 Task: Create Card Product Launch Planning in Board Digital Marketing Strategies to Workspace Help Desk Software. Create Card Musical Comedy Review in Board Customer Needs Assessment to Workspace Help Desk Software. Create Card Product Launch Execution in Board Product Usability Testing and Optimization to Workspace Help Desk Software
Action: Mouse moved to (139, 65)
Screenshot: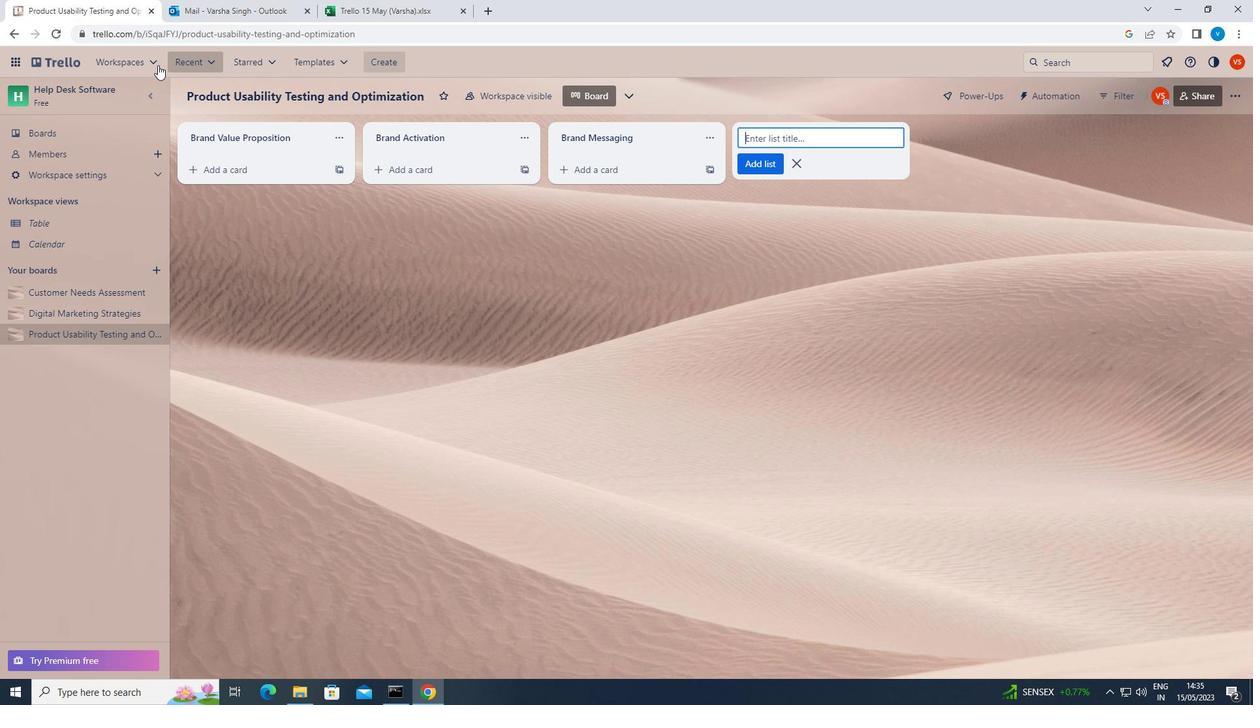 
Action: Mouse pressed left at (139, 65)
Screenshot: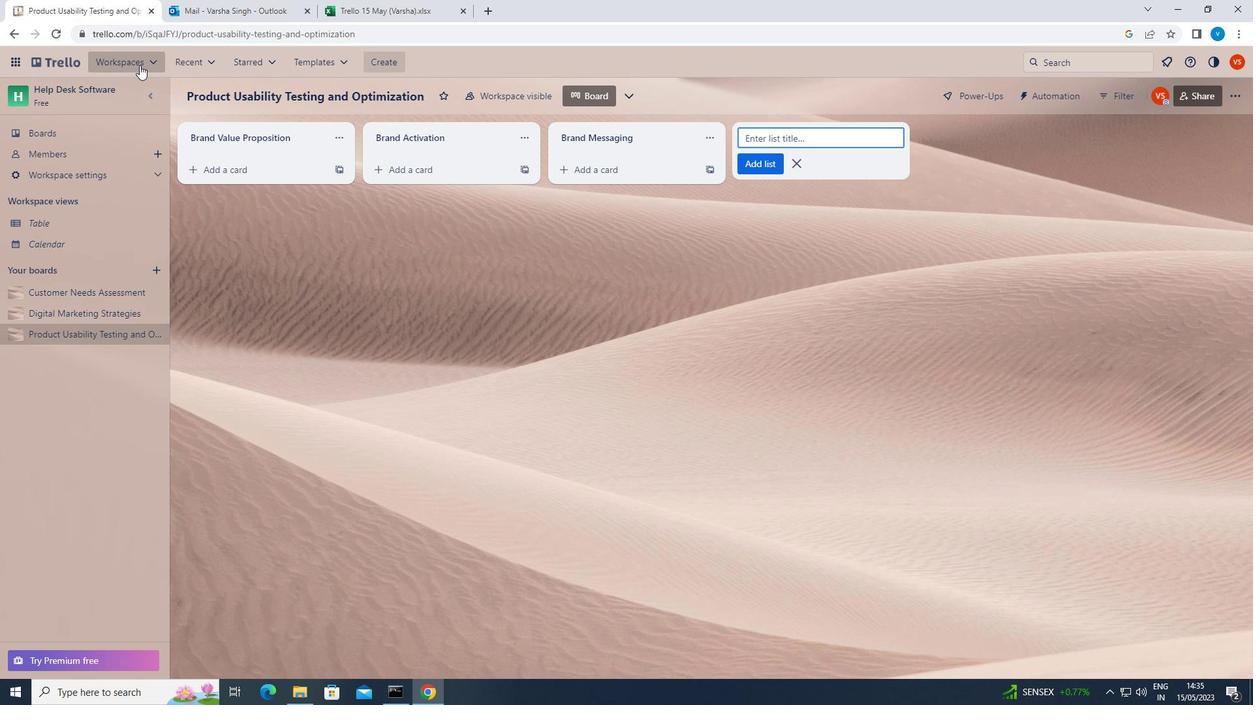 
Action: Mouse moved to (144, 621)
Screenshot: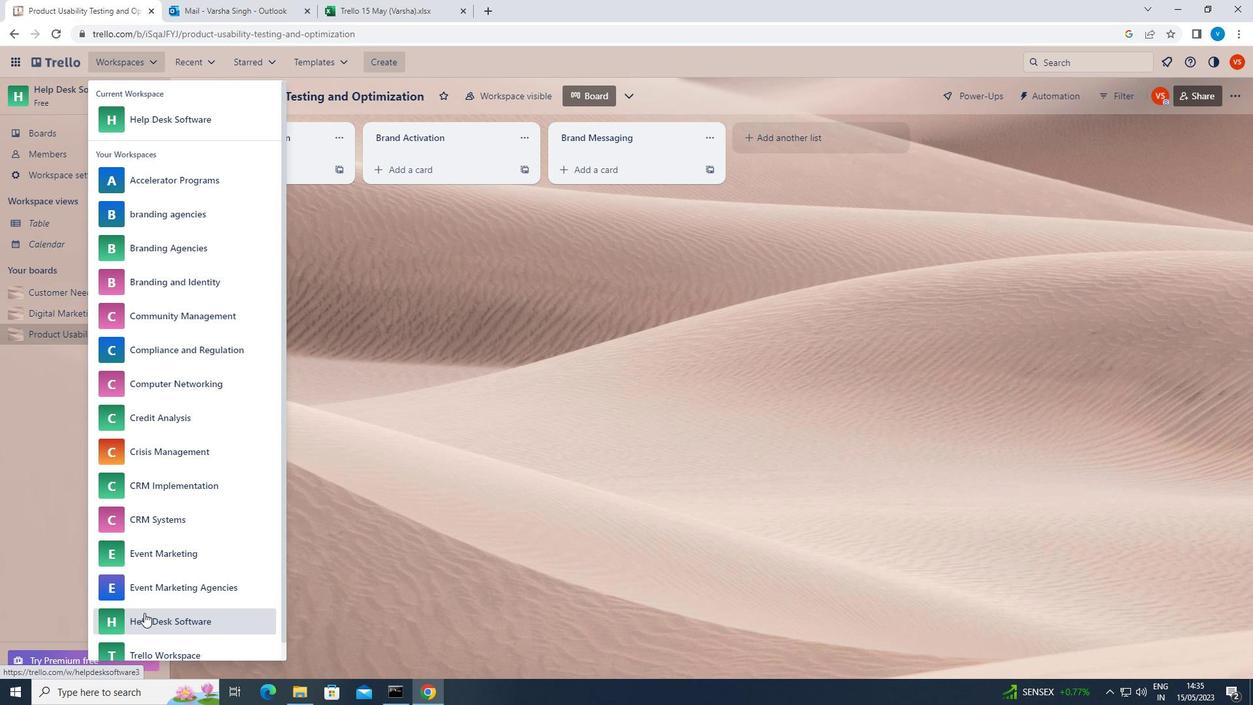 
Action: Mouse pressed left at (144, 621)
Screenshot: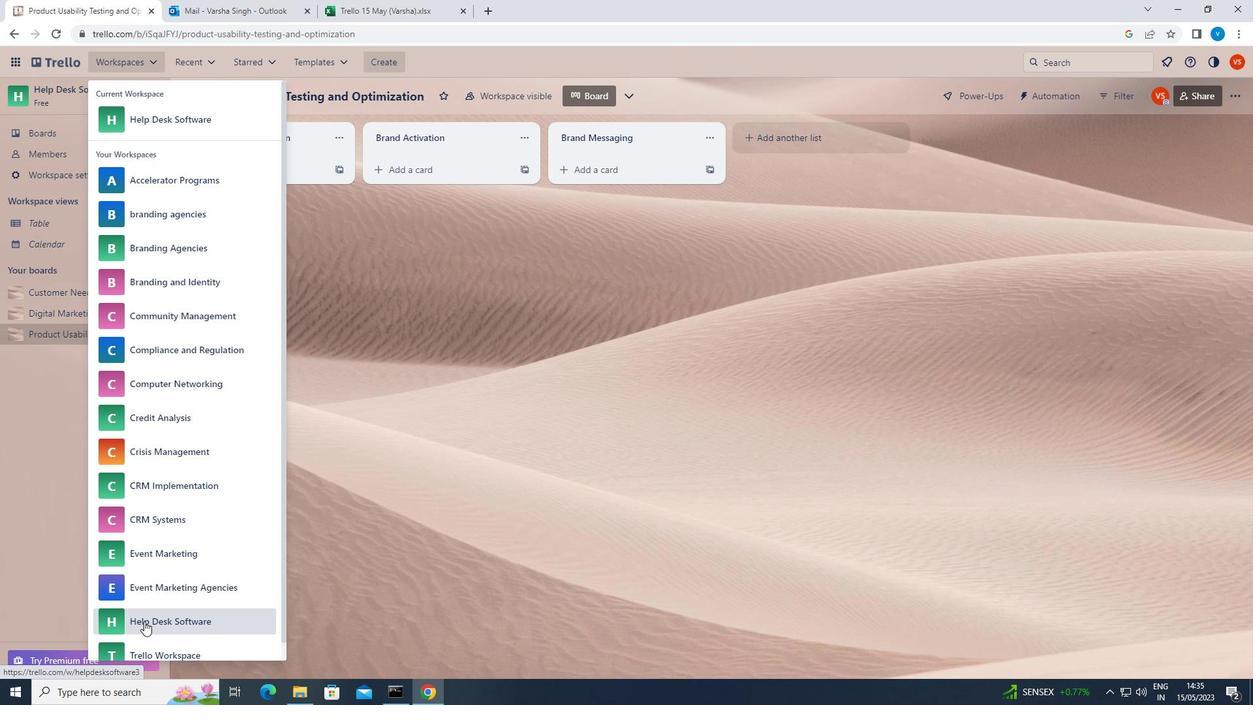 
Action: Mouse moved to (939, 536)
Screenshot: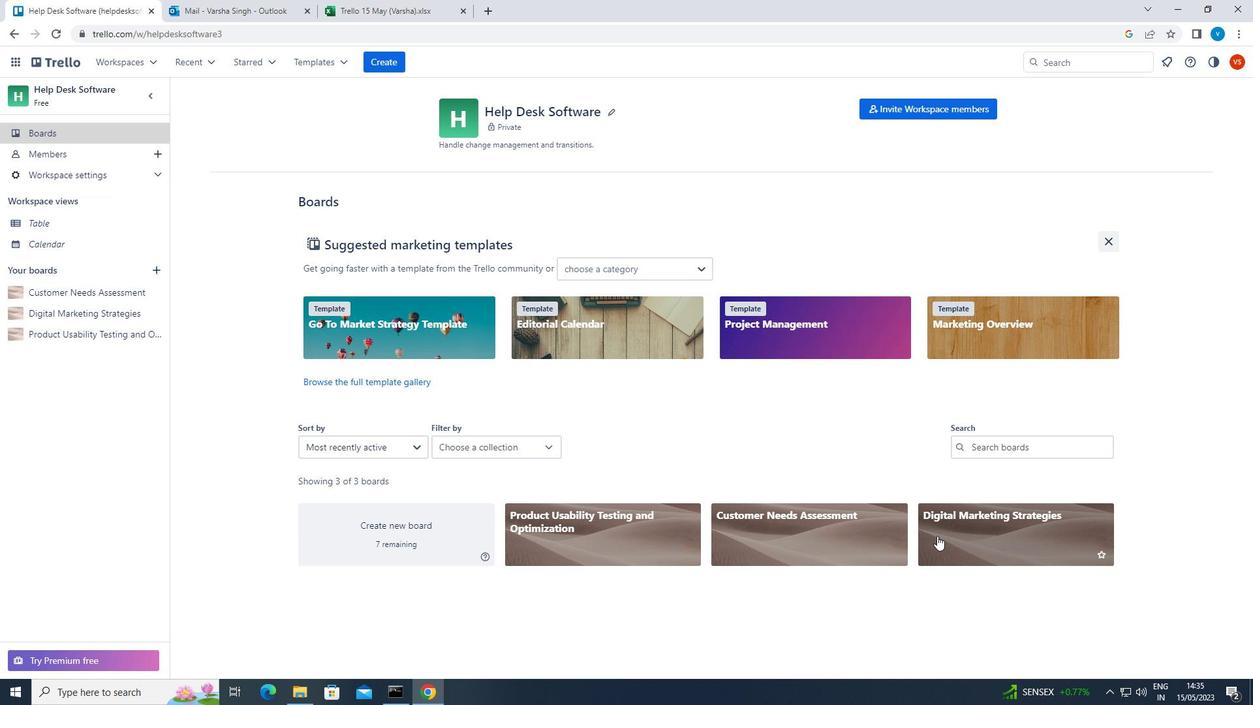 
Action: Mouse pressed left at (939, 536)
Screenshot: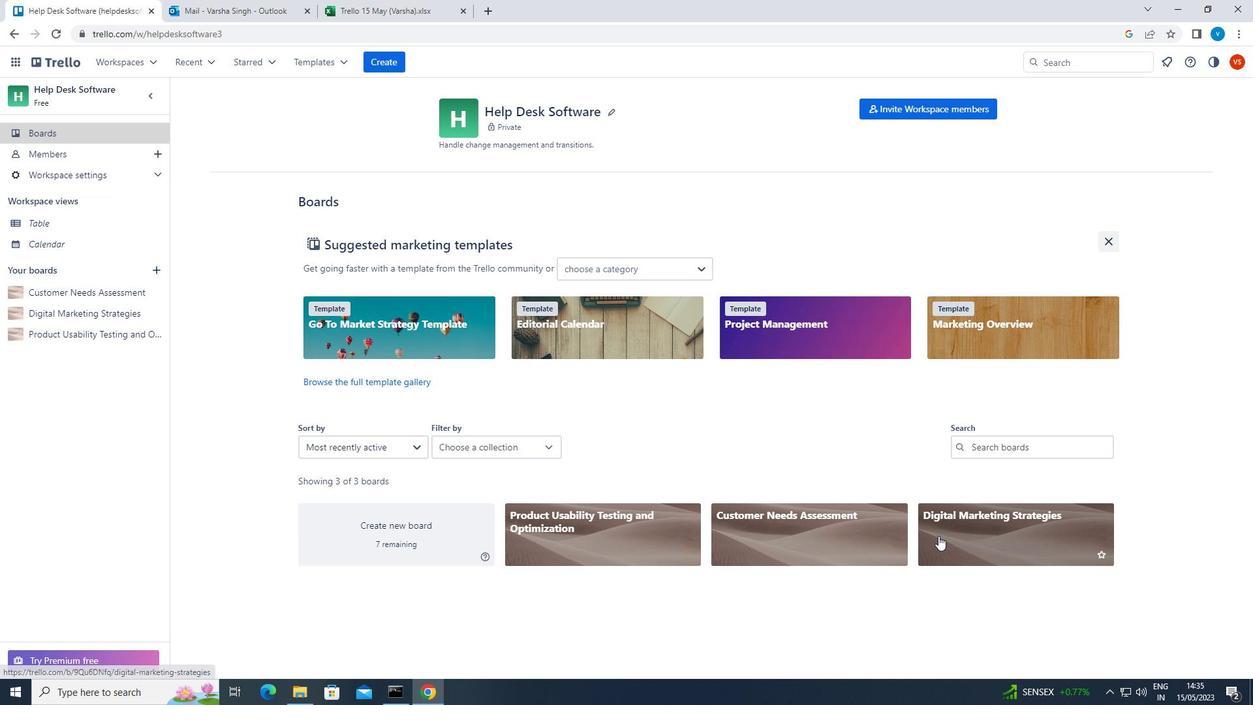 
Action: Mouse moved to (235, 169)
Screenshot: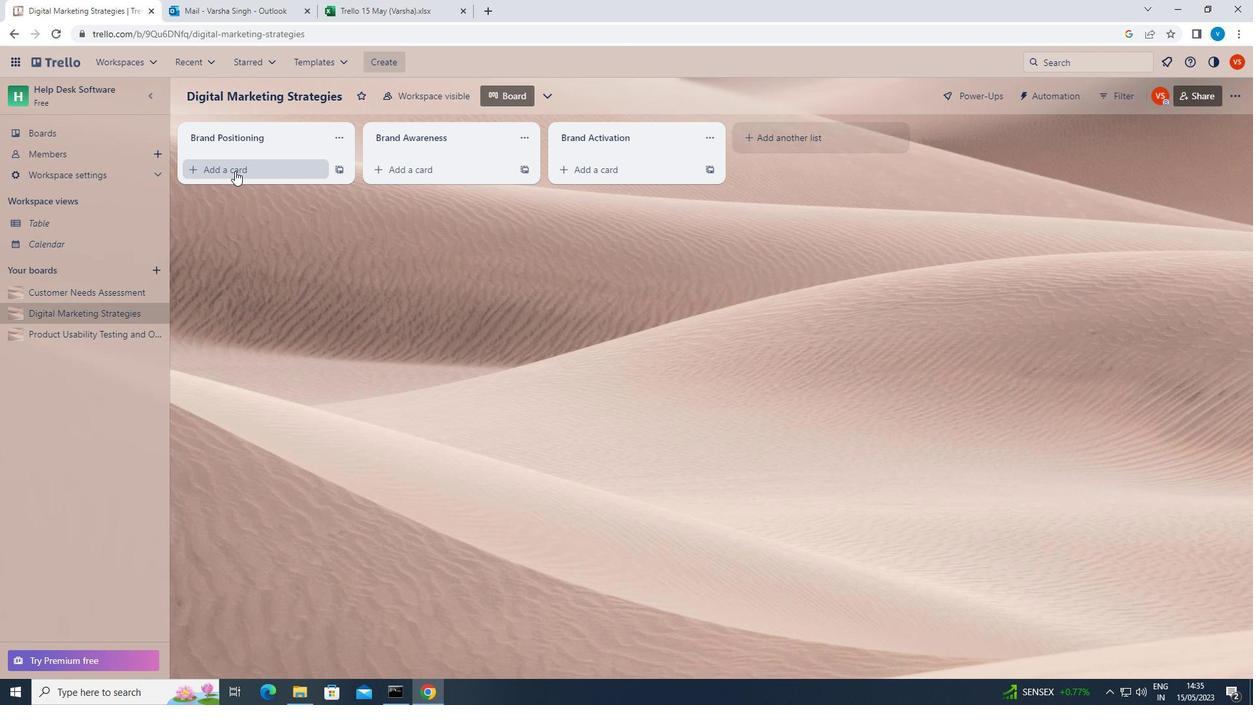 
Action: Mouse pressed left at (235, 169)
Screenshot: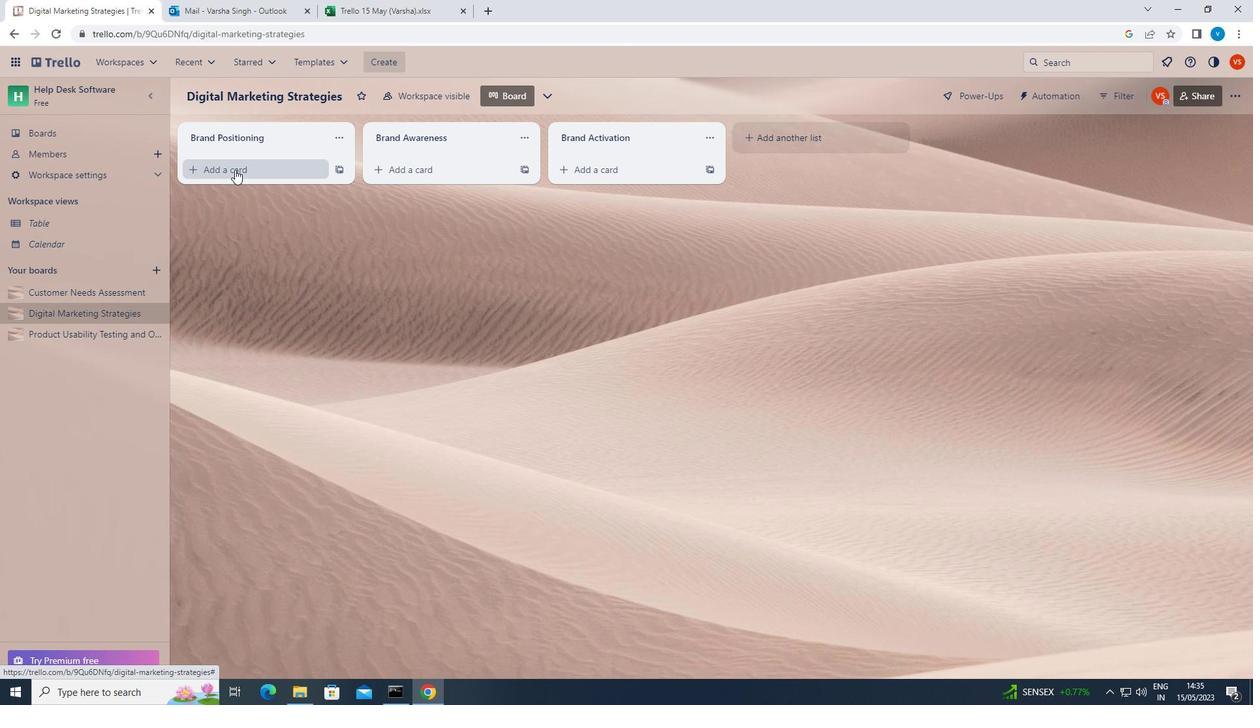 
Action: Key pressed <Key.shift><Key.shift>PRODUCT<Key.space><Key.shift>LAUNCH<Key.space><Key.shift><Key.shift><Key.shift><Key.shift>PLANNING<Key.enter>
Screenshot: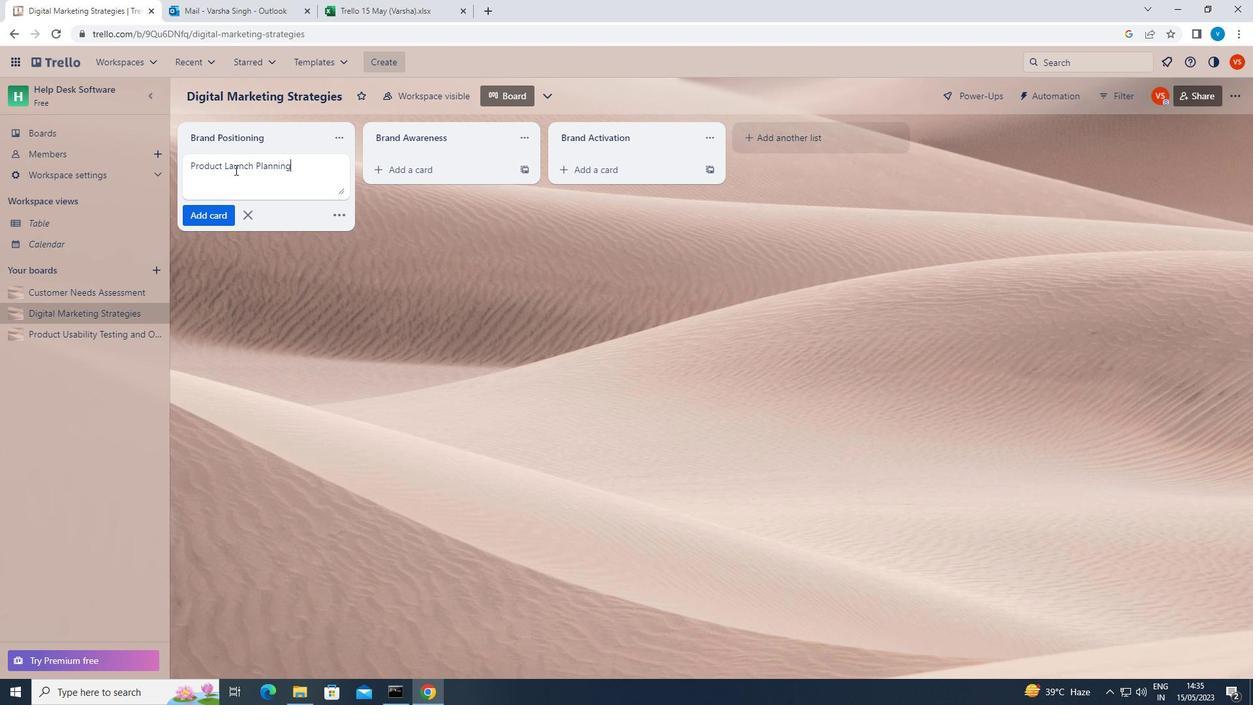 
Action: Mouse moved to (88, 290)
Screenshot: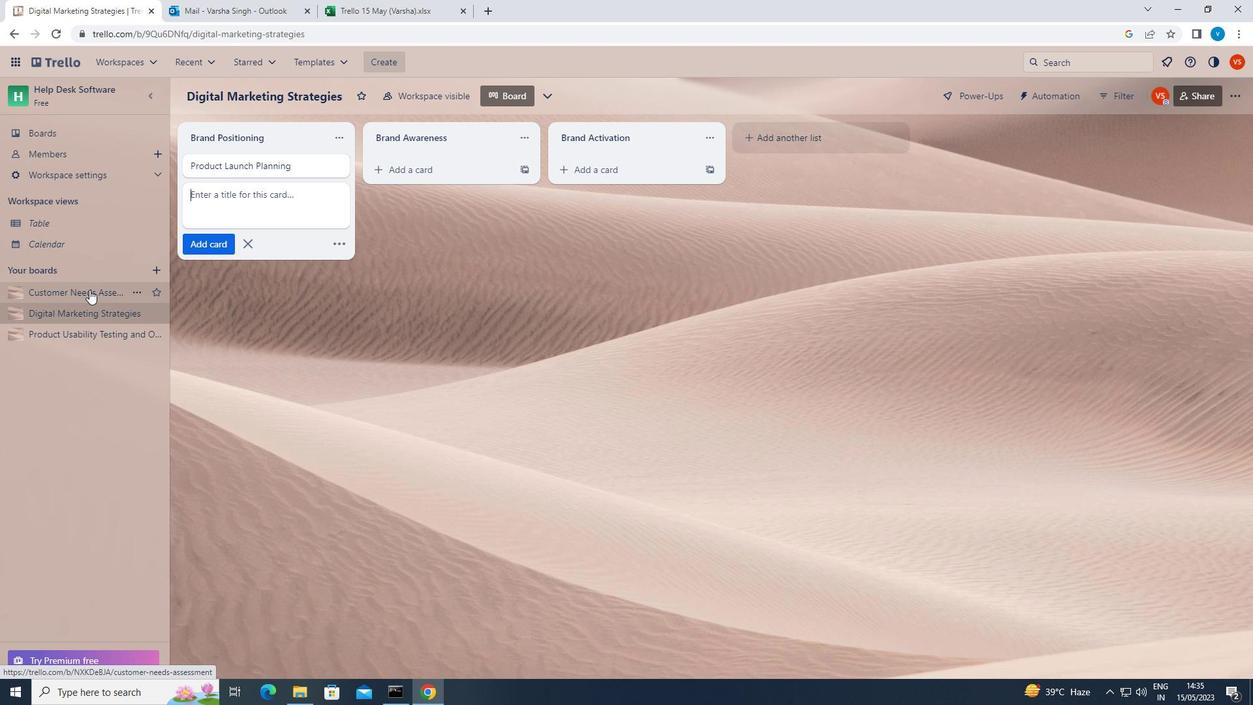 
Action: Mouse pressed left at (88, 290)
Screenshot: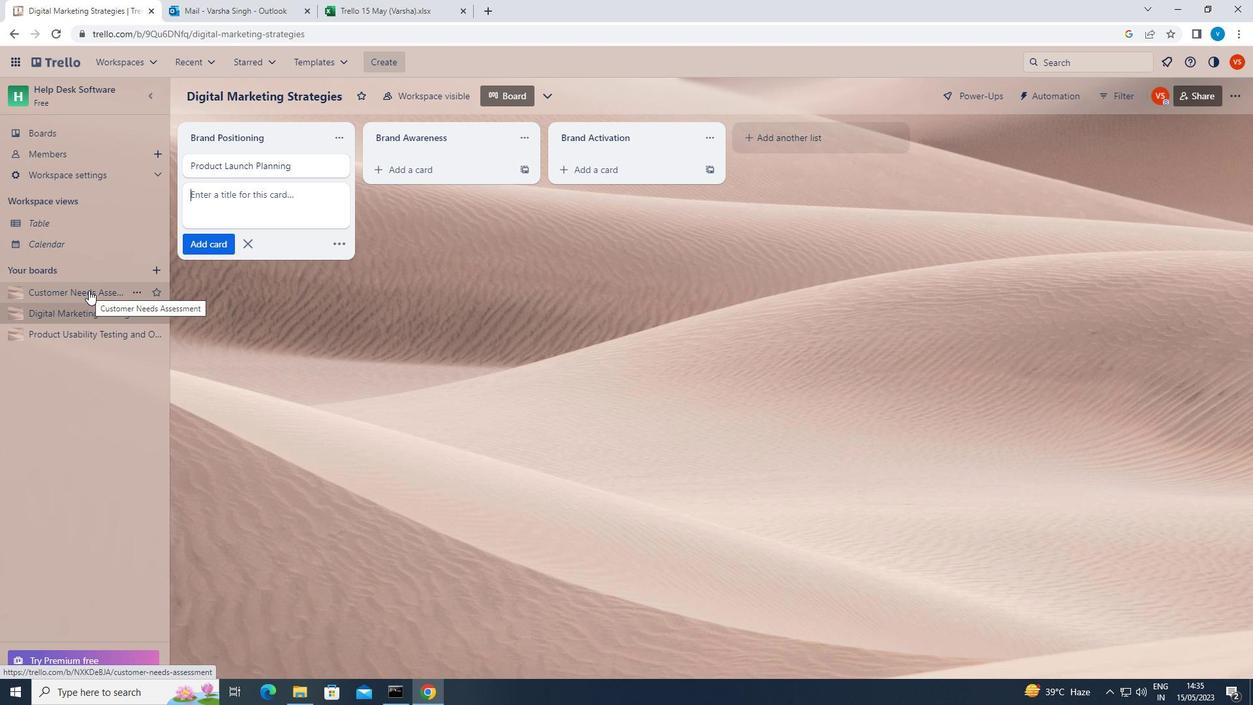 
Action: Mouse moved to (231, 172)
Screenshot: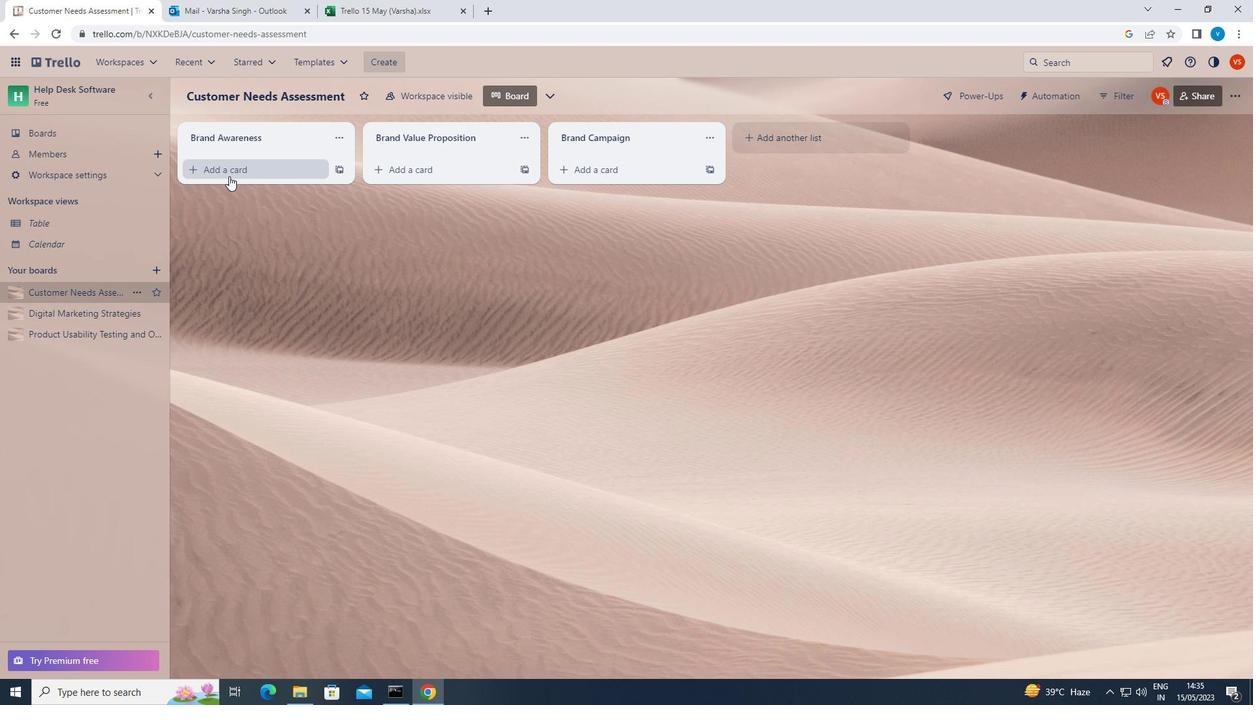 
Action: Mouse pressed left at (231, 172)
Screenshot: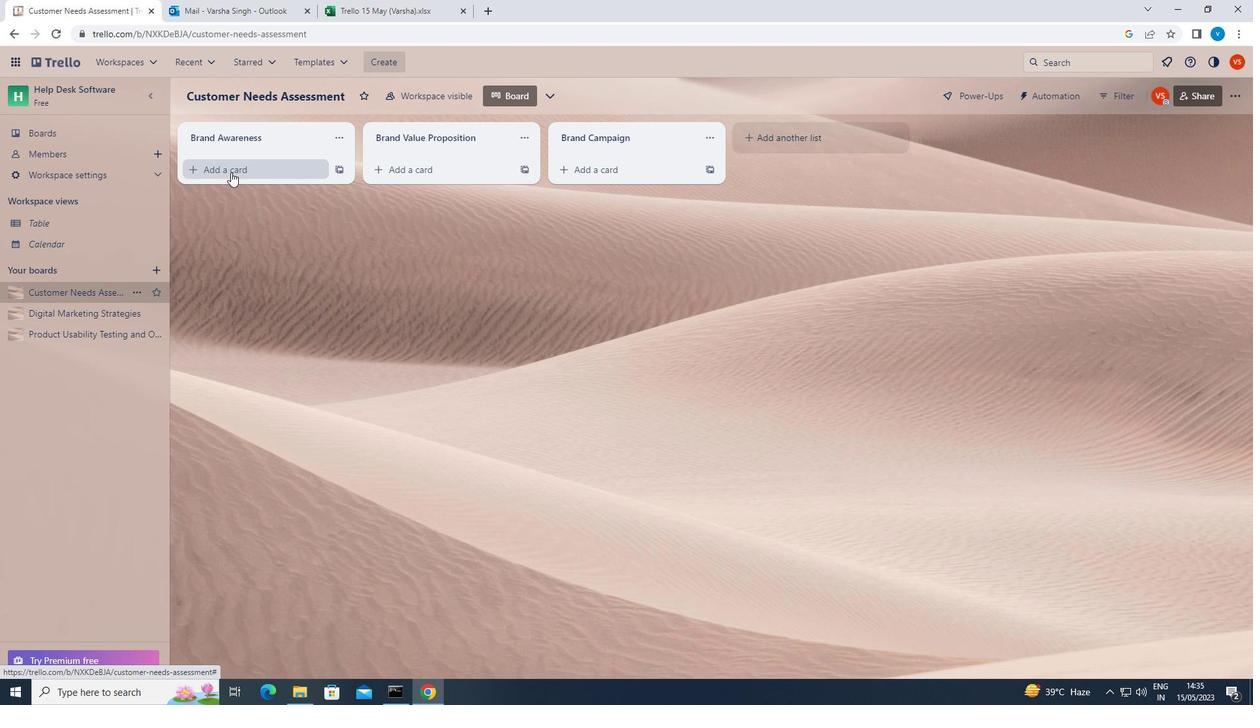 
Action: Key pressed <Key.shift><Key.shift><Key.shift><Key.shift><Key.shift><Key.shift>MUSICAL<Key.space><Key.shift><Key.shift><Key.shift><Key.shift><Key.shift><Key.shift>COMEDY<Key.space><Key.shift><Key.shift><Key.shift><Key.shift><Key.shift><Key.shift><Key.shift>REVIEW<Key.enter>
Screenshot: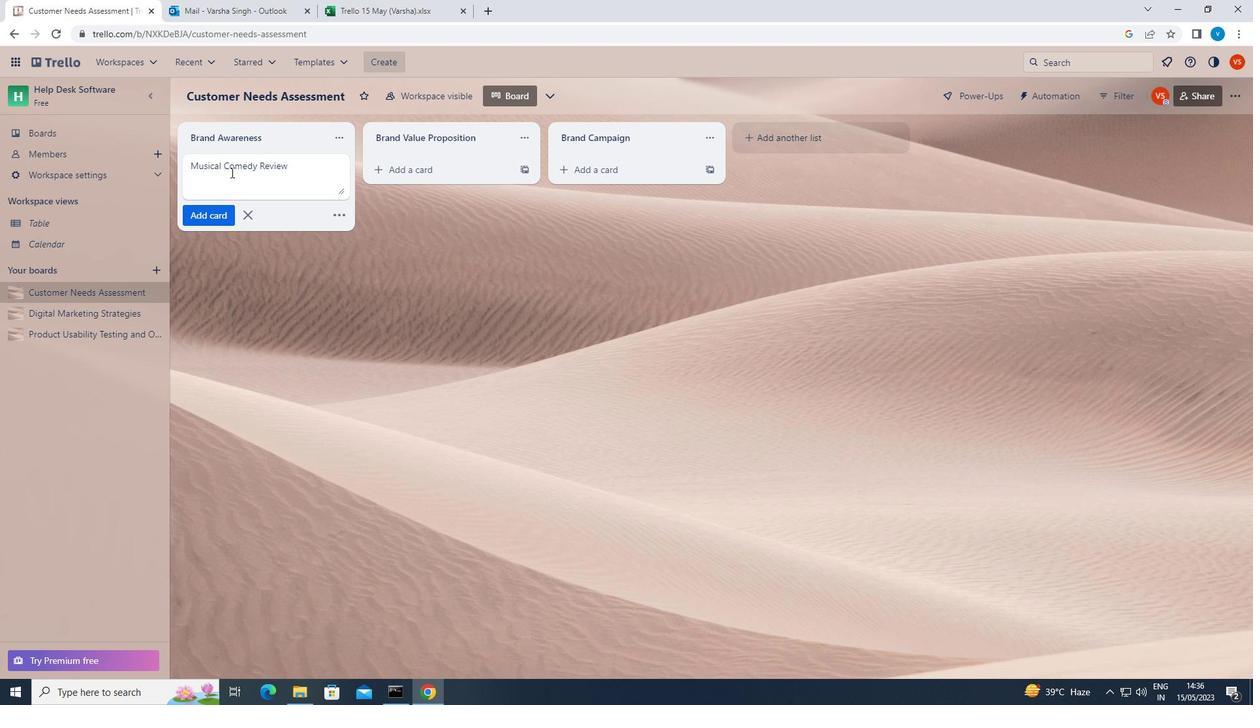 
Action: Mouse moved to (78, 335)
Screenshot: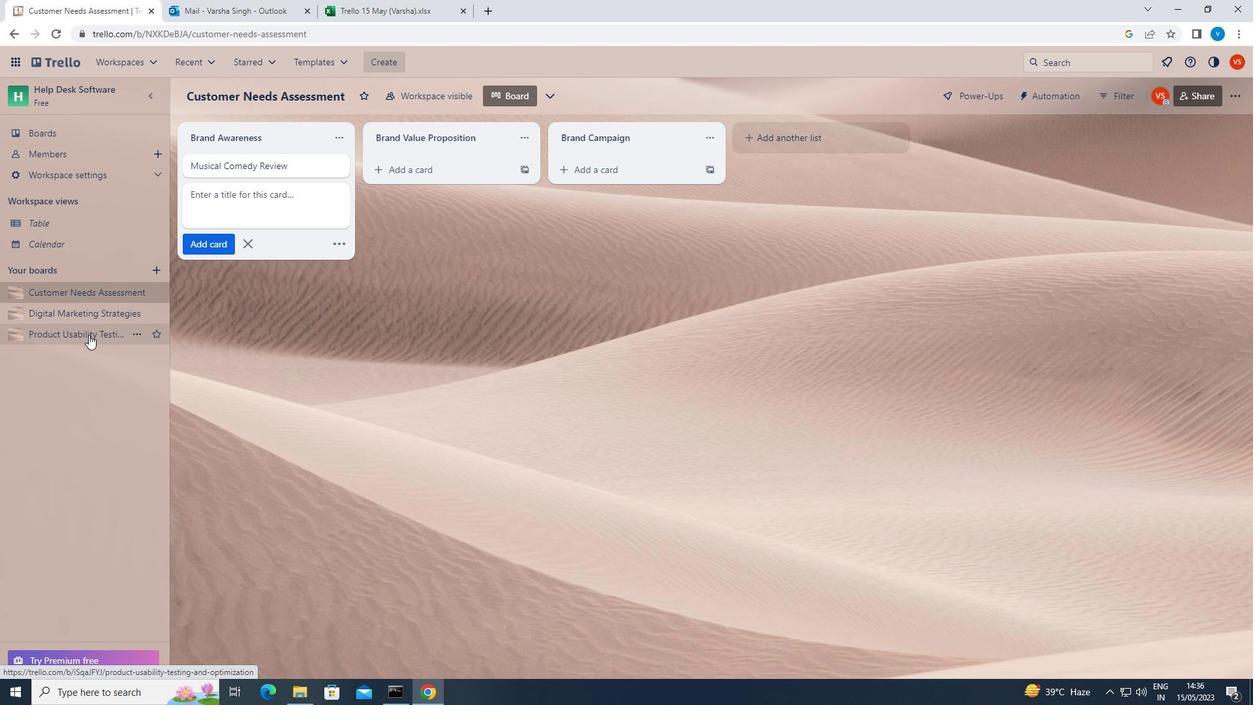 
Action: Mouse pressed left at (78, 335)
Screenshot: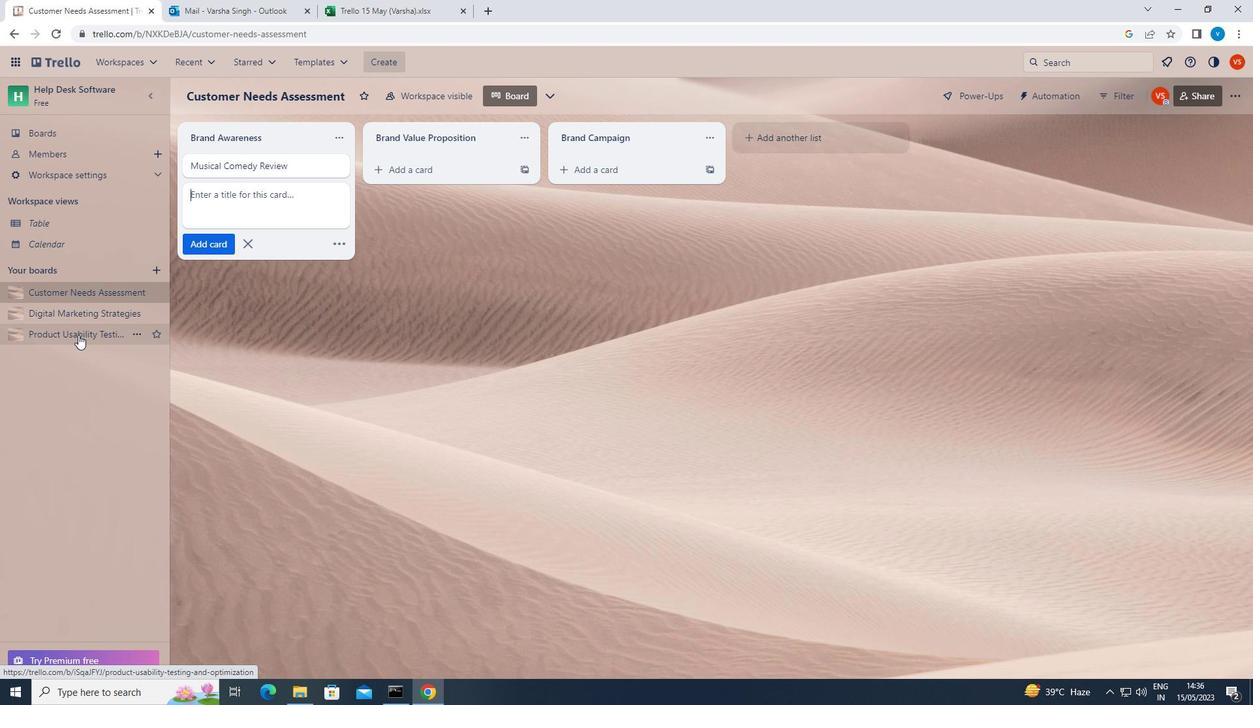 
Action: Mouse moved to (262, 169)
Screenshot: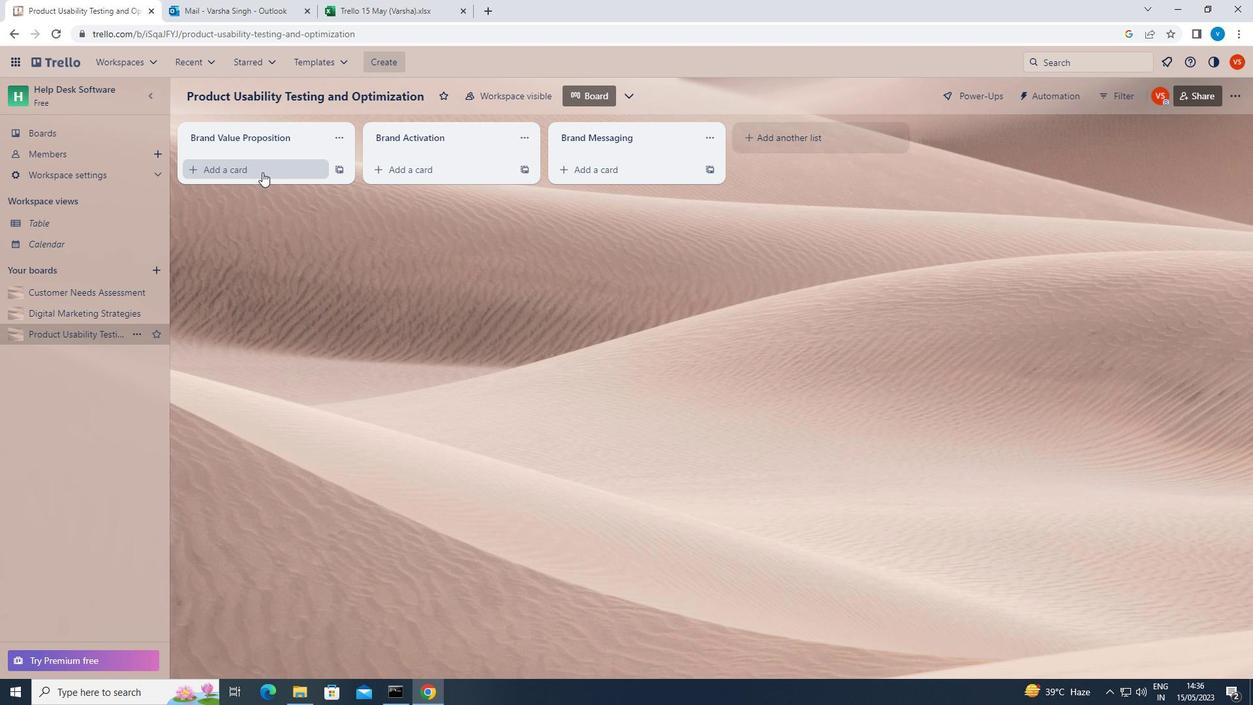 
Action: Mouse pressed left at (262, 169)
Screenshot: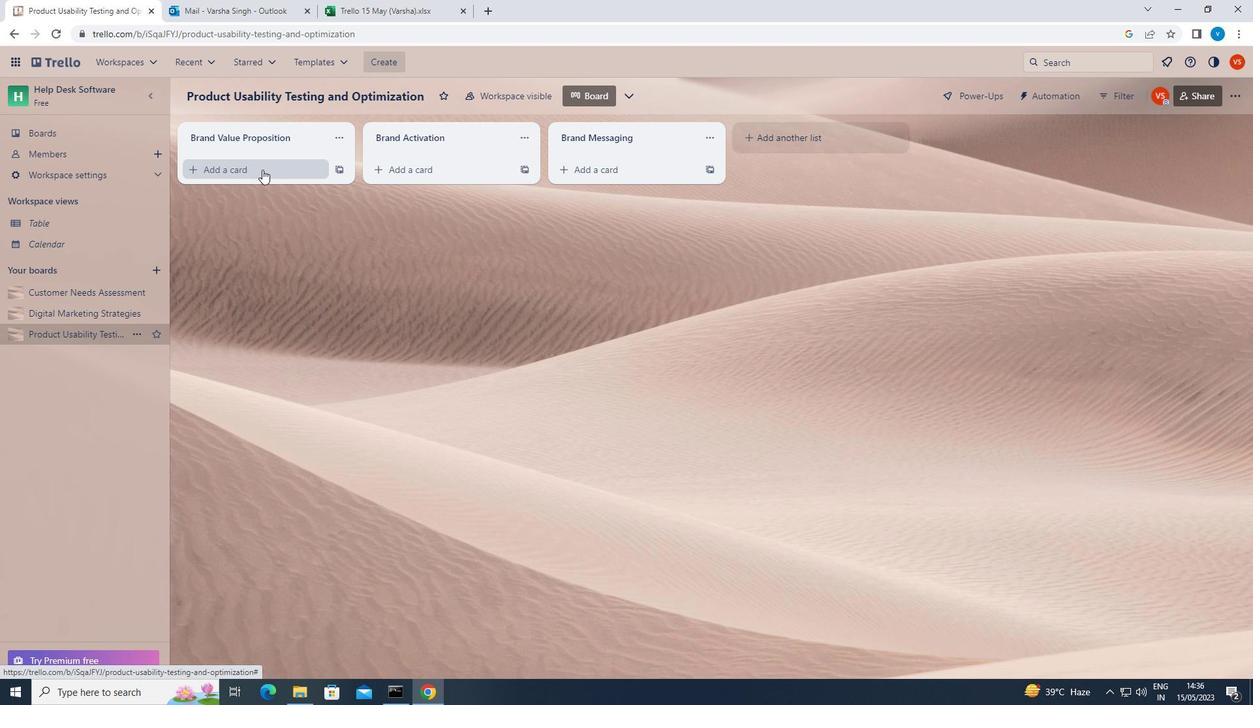 
Action: Mouse moved to (263, 169)
Screenshot: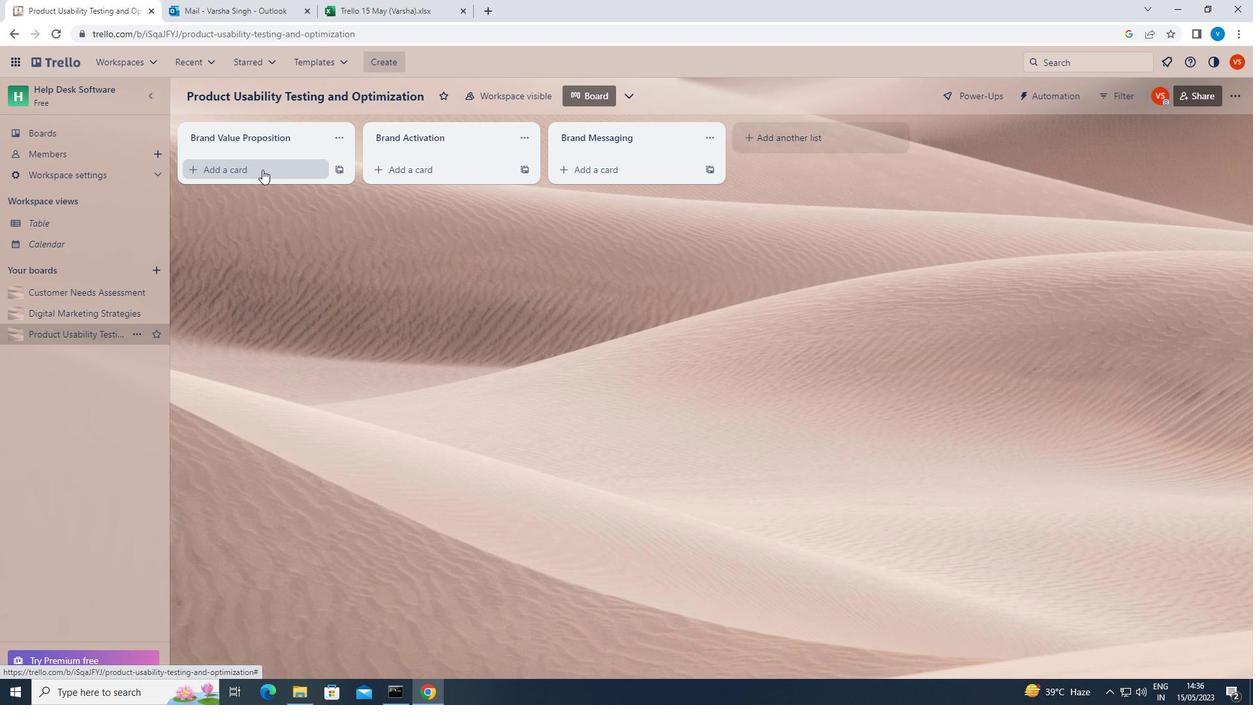 
Action: Key pressed <Key.shift><Key.shift><Key.shift>PRODUCT<Key.space><Key.shift><Key.shift><Key.shift><Key.shift>LAUNCH<Key.space><Key.shift><Key.shift><Key.shift><Key.shift>EXECUTION<Key.enter>
Screenshot: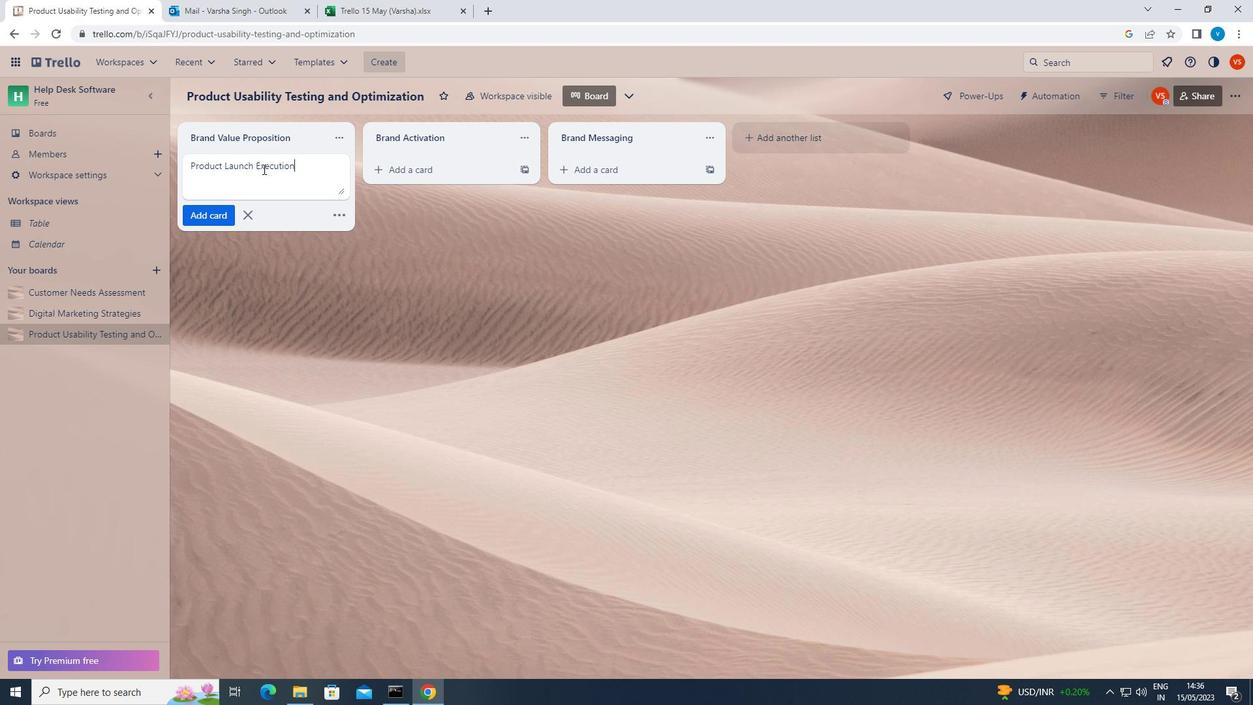 
